 Task: Select the yam in the package manager.
Action: Mouse moved to (9, 495)
Screenshot: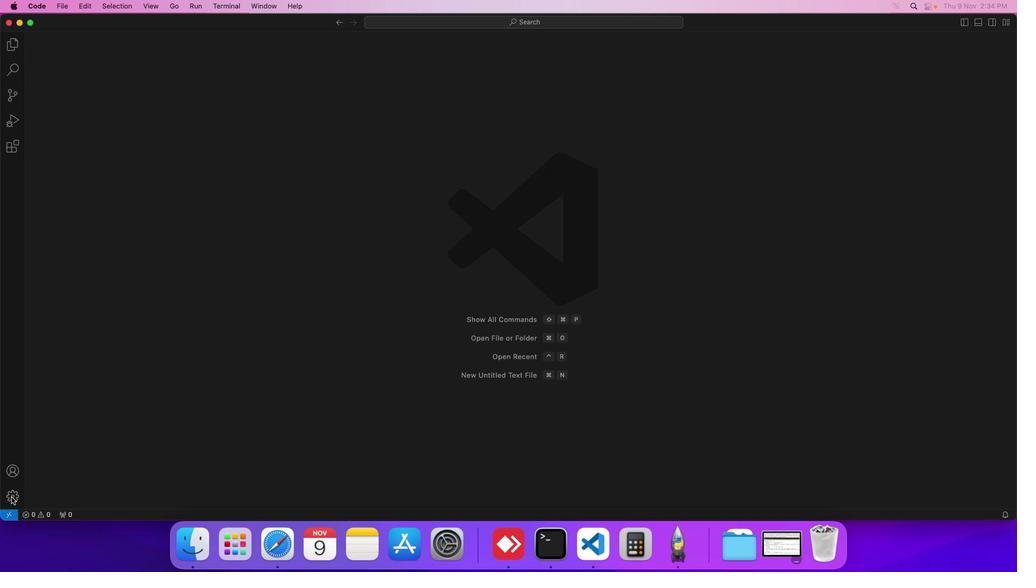 
Action: Mouse pressed left at (9, 495)
Screenshot: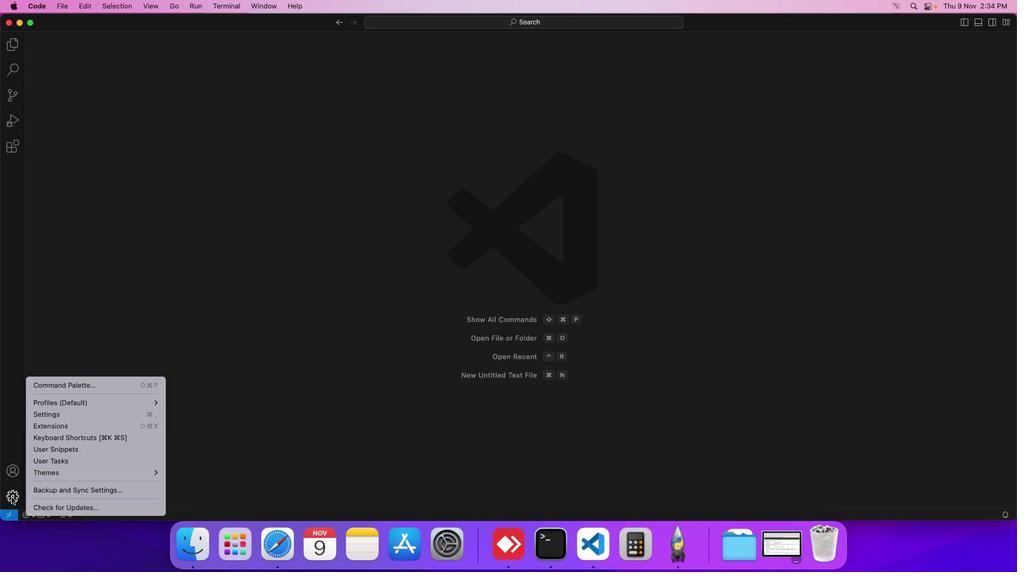 
Action: Mouse moved to (87, 411)
Screenshot: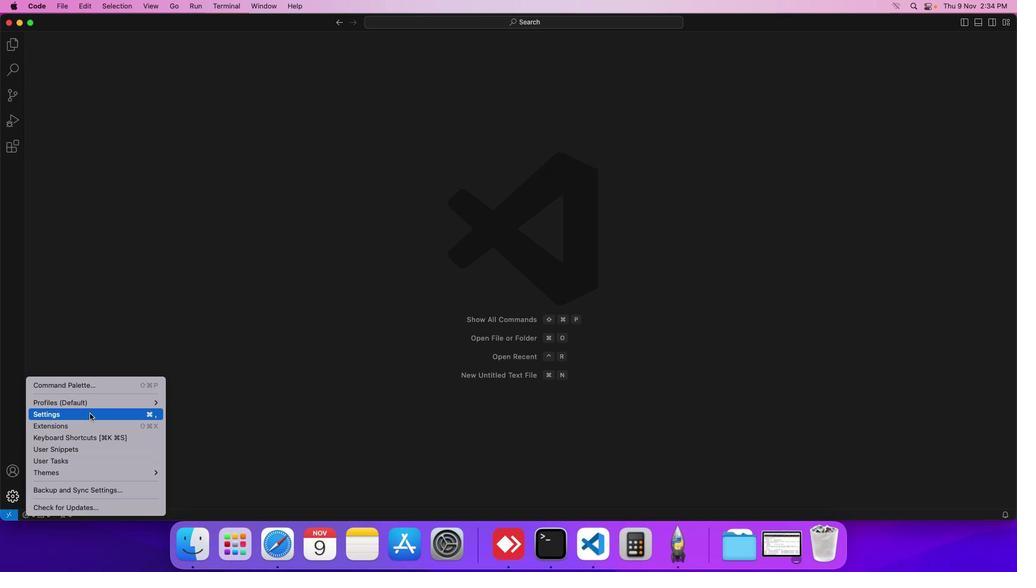 
Action: Mouse pressed left at (87, 411)
Screenshot: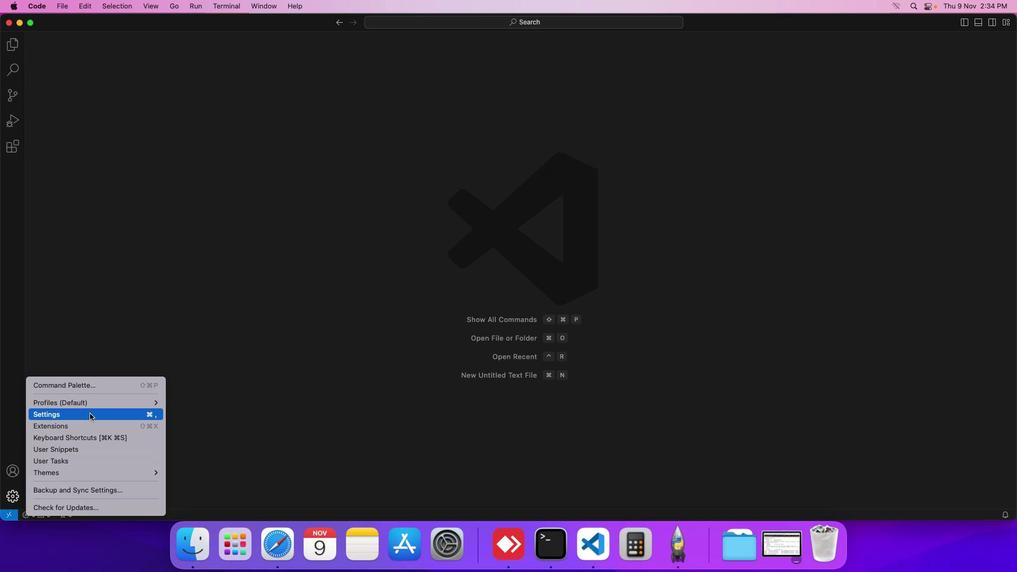
Action: Mouse moved to (242, 185)
Screenshot: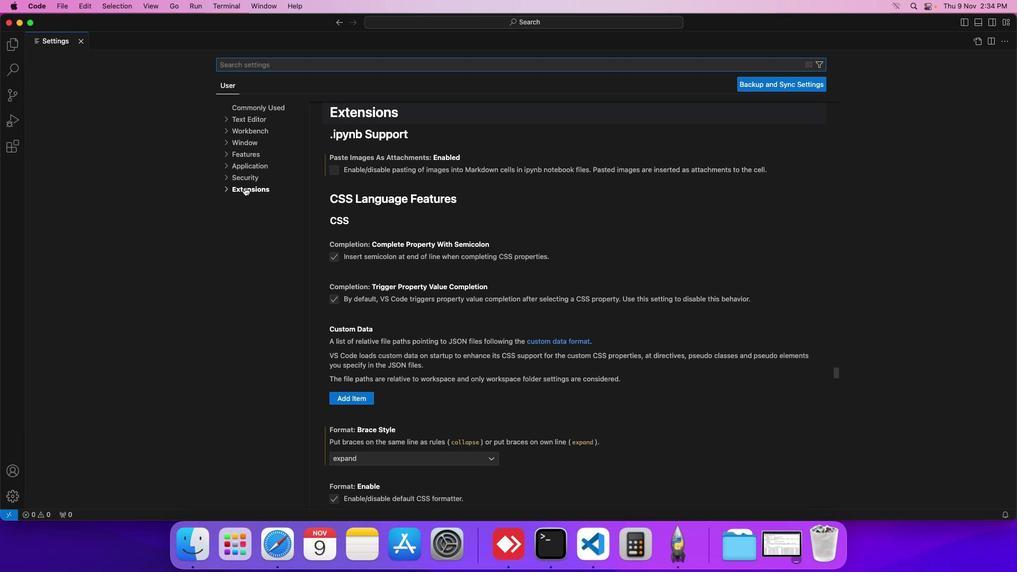 
Action: Mouse pressed left at (242, 185)
Screenshot: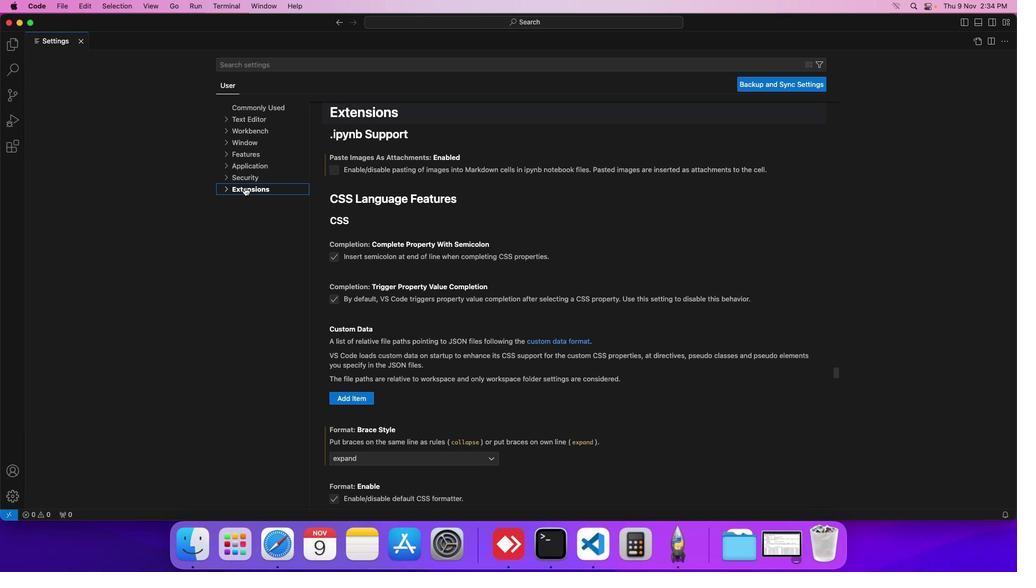 
Action: Mouse moved to (245, 397)
Screenshot: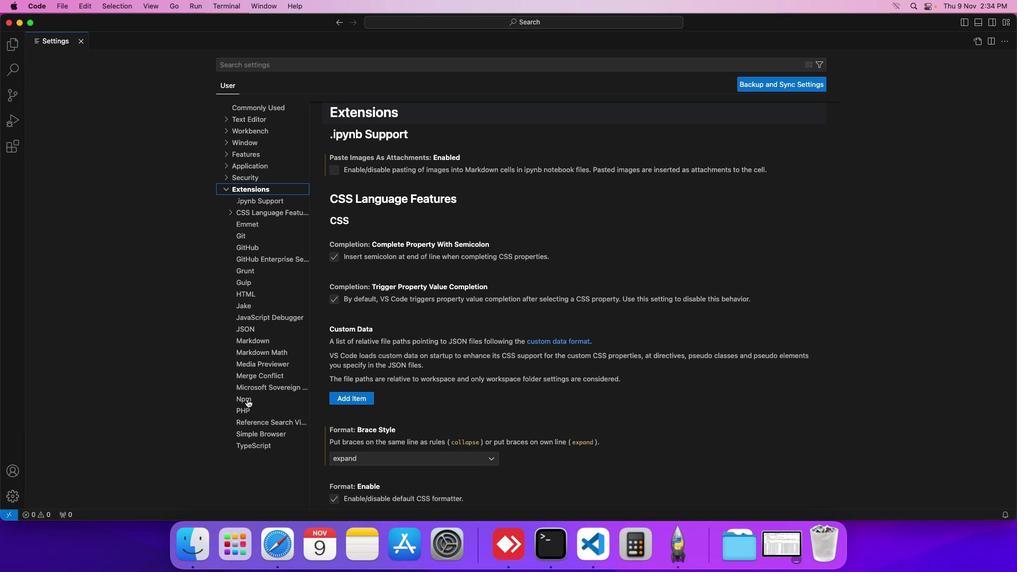 
Action: Mouse pressed left at (245, 397)
Screenshot: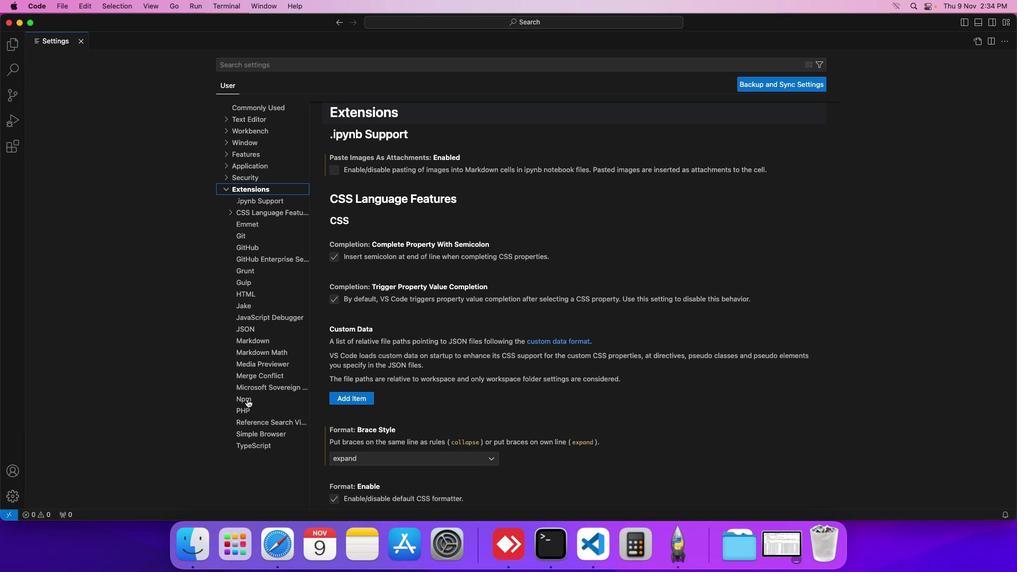 
Action: Mouse moved to (324, 356)
Screenshot: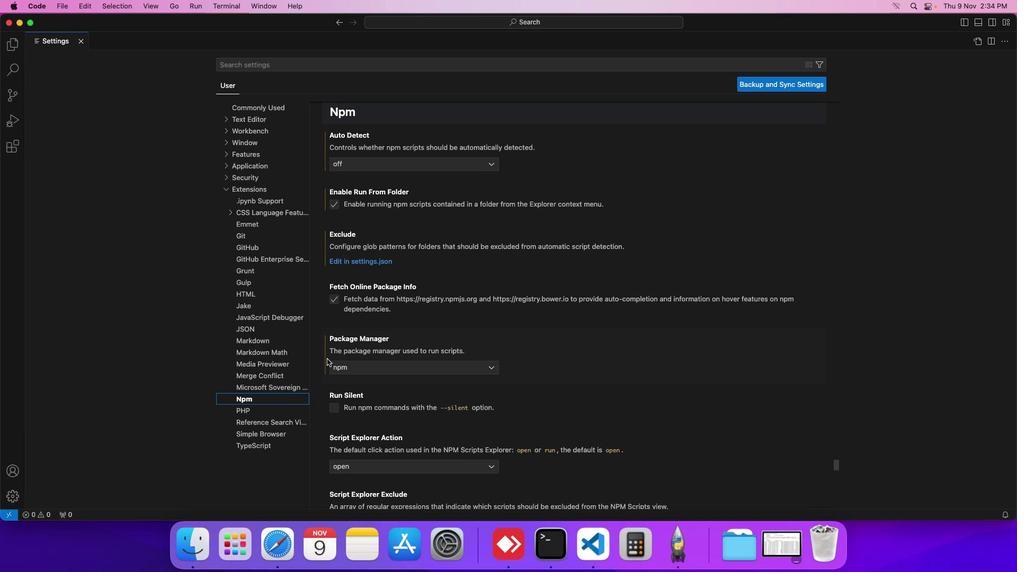 
Action: Mouse scrolled (324, 356) with delta (-1, -2)
Screenshot: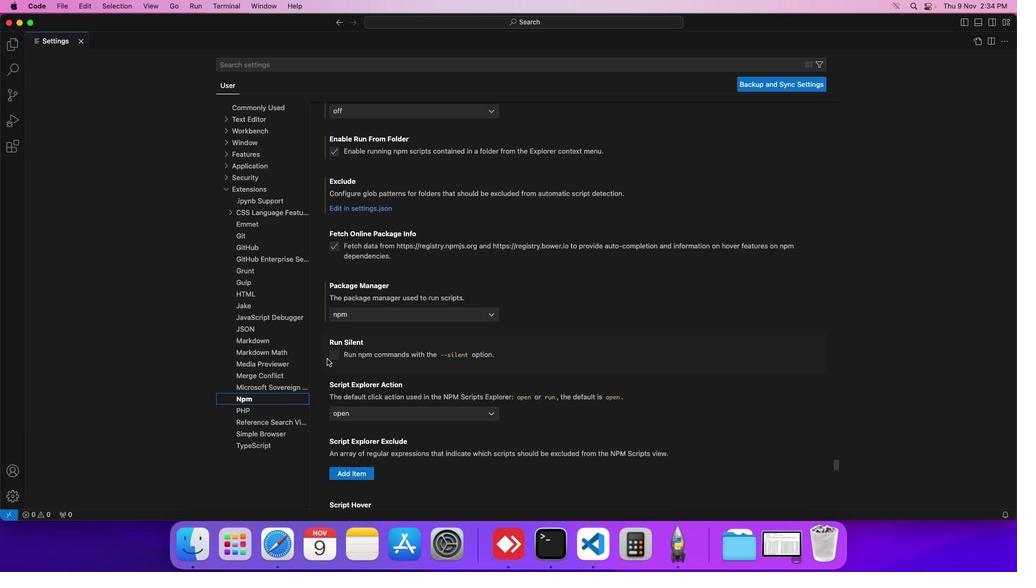 
Action: Mouse scrolled (324, 356) with delta (-1, -2)
Screenshot: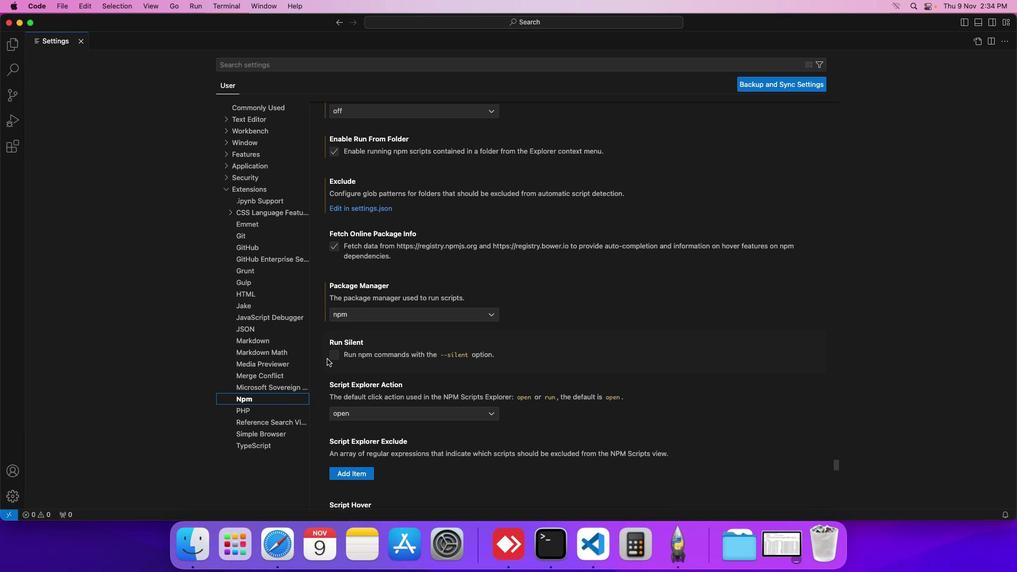 
Action: Mouse moved to (414, 315)
Screenshot: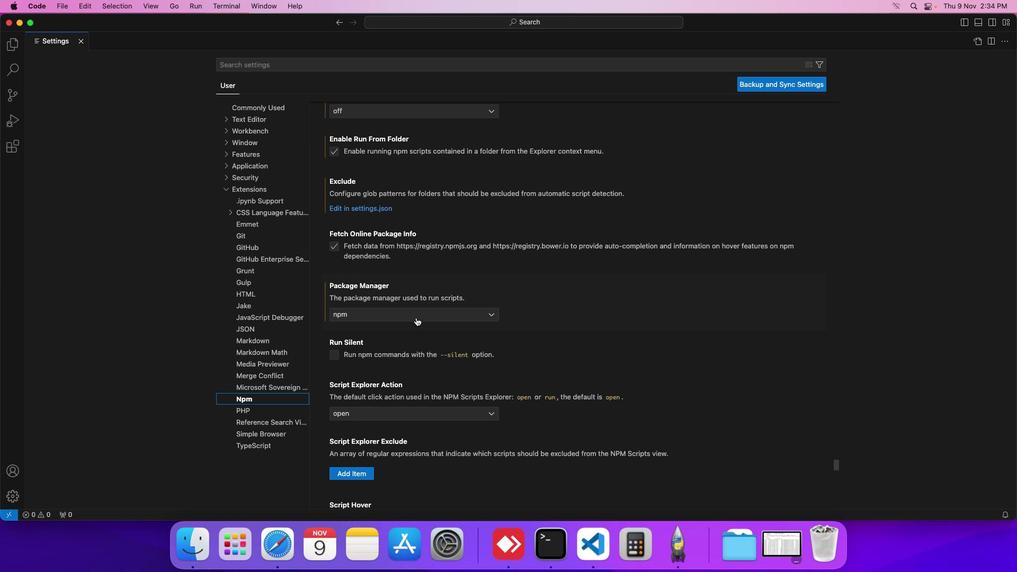 
Action: Mouse pressed left at (414, 315)
Screenshot: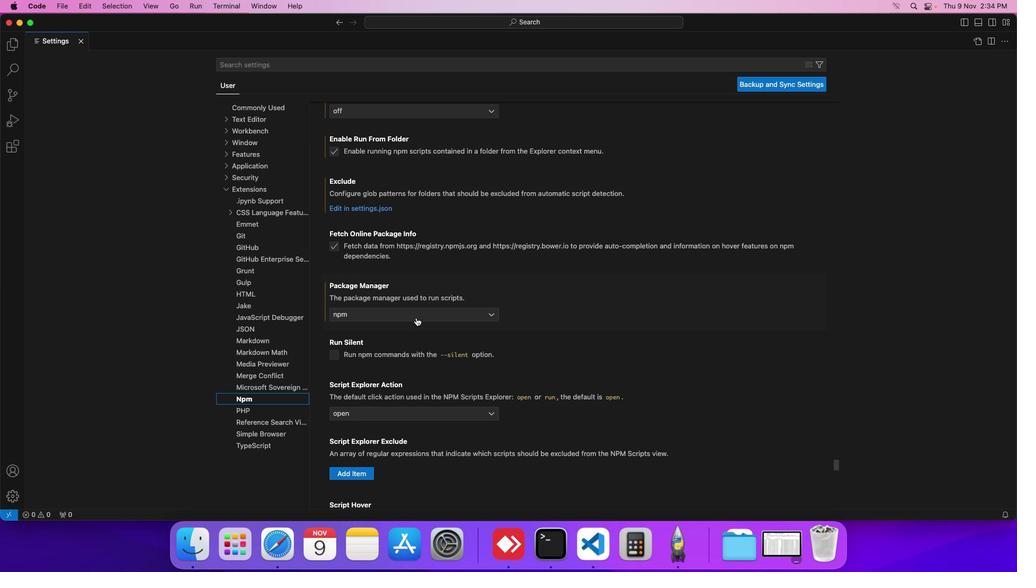 
Action: Mouse moved to (387, 346)
Screenshot: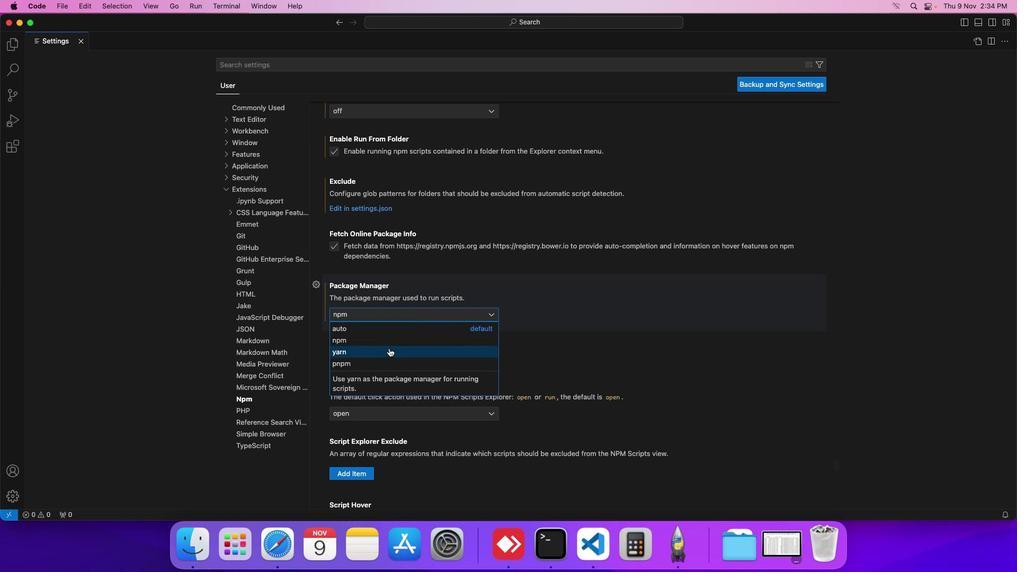 
Action: Mouse pressed left at (387, 346)
Screenshot: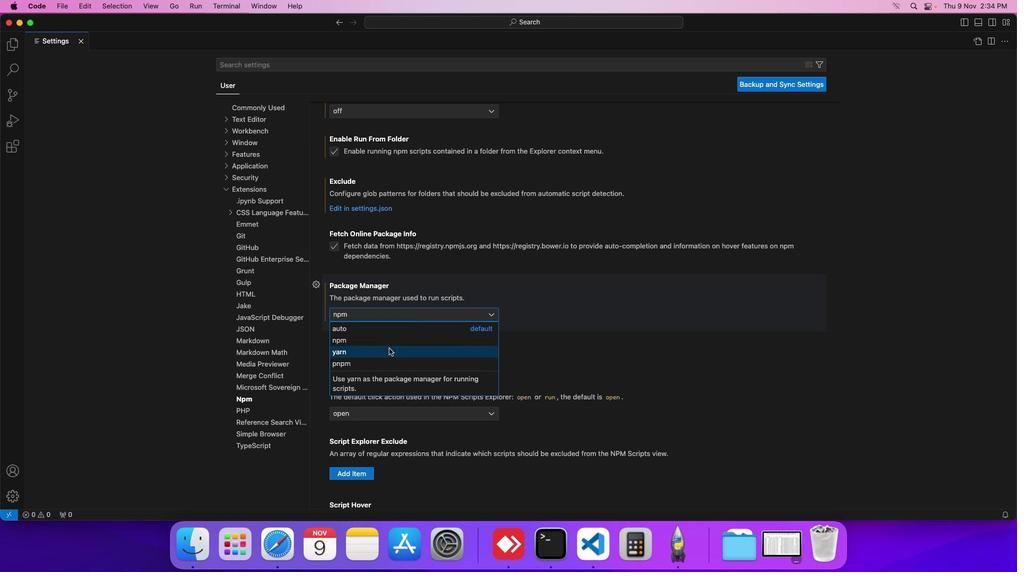 
Action: Mouse moved to (389, 334)
Screenshot: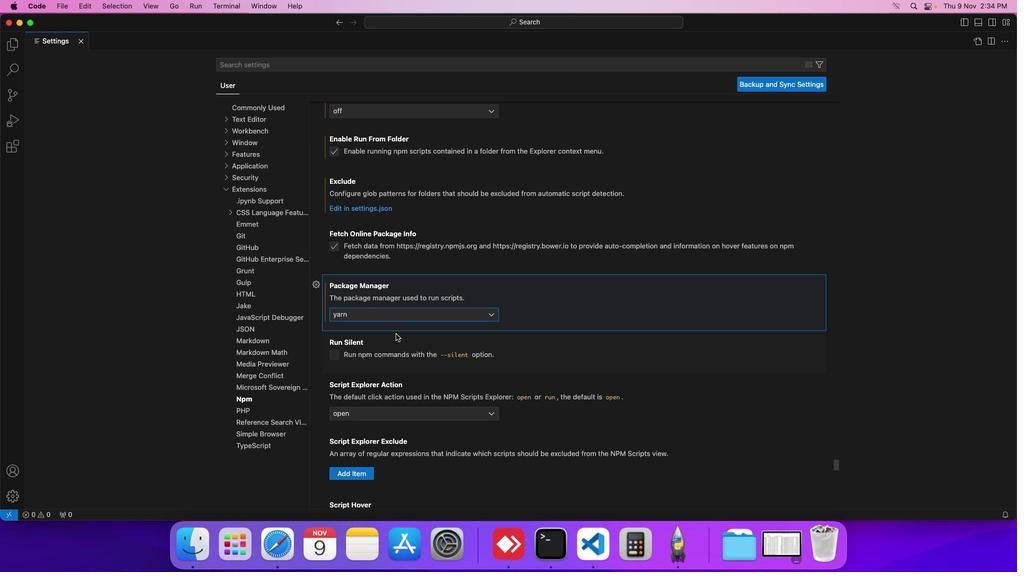 
